 Task: Look for products in the category "Rice" from Lundberg only.
Action: Mouse moved to (792, 283)
Screenshot: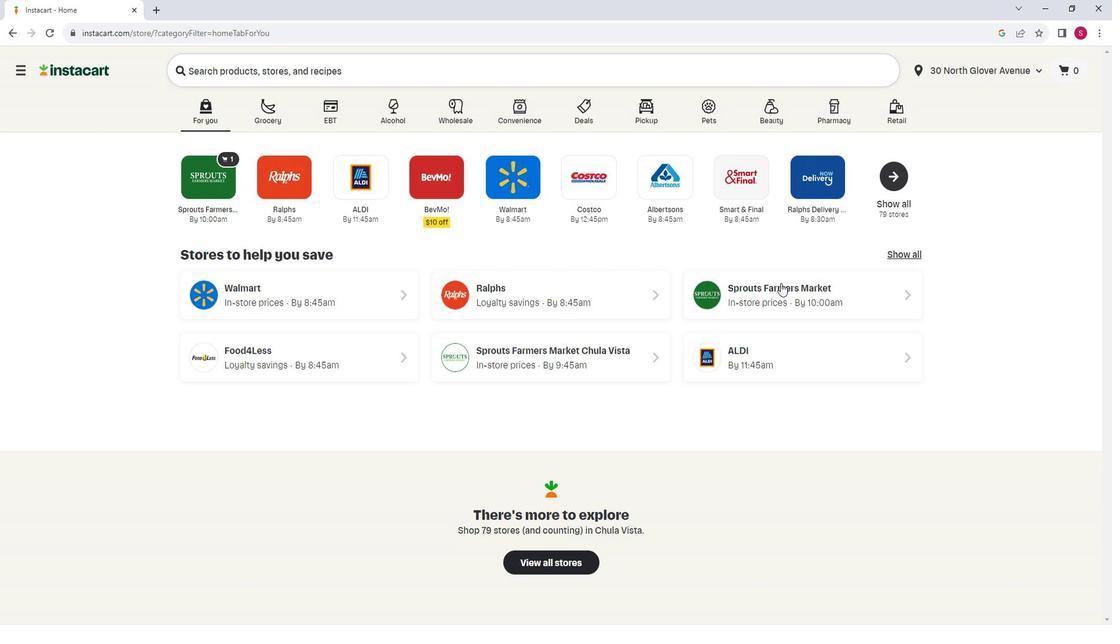 
Action: Mouse pressed left at (792, 283)
Screenshot: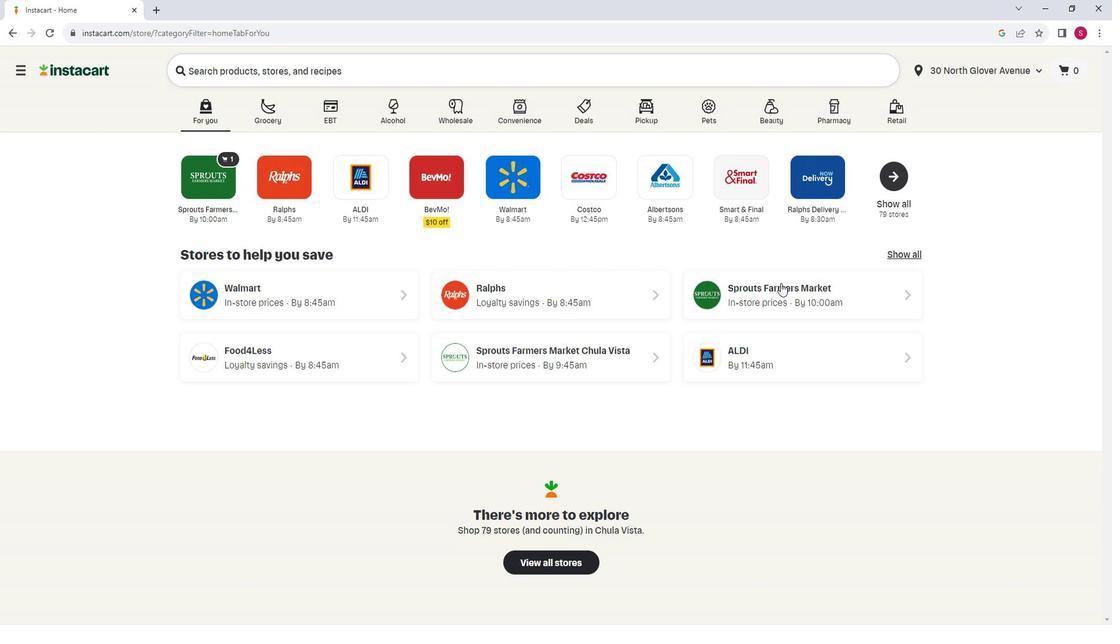 
Action: Mouse moved to (87, 416)
Screenshot: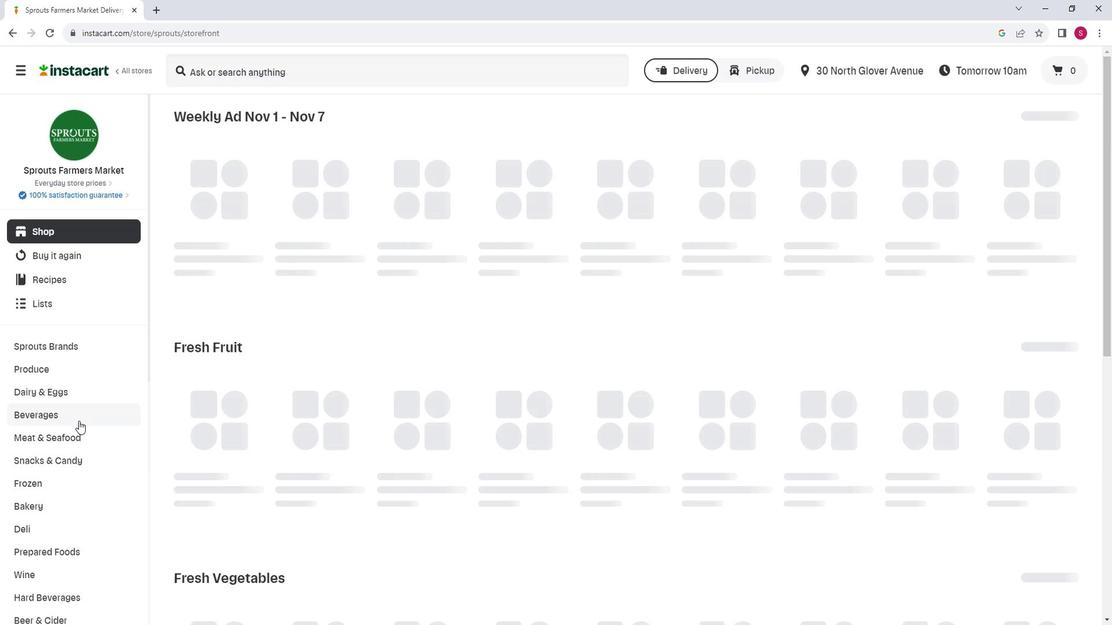 
Action: Mouse scrolled (87, 416) with delta (0, 0)
Screenshot: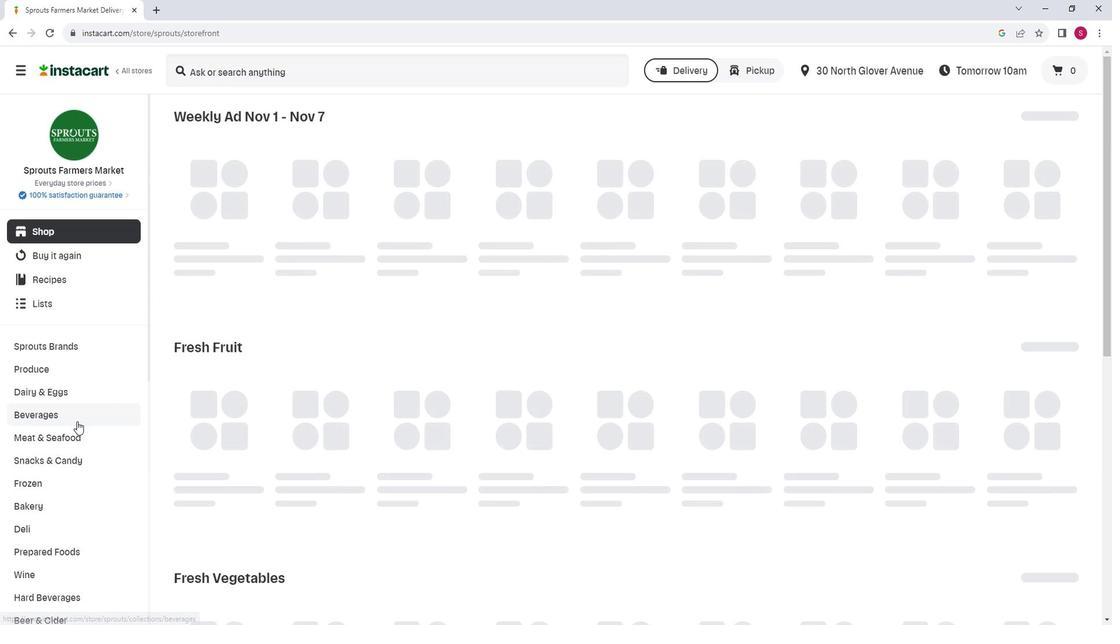 
Action: Mouse moved to (86, 416)
Screenshot: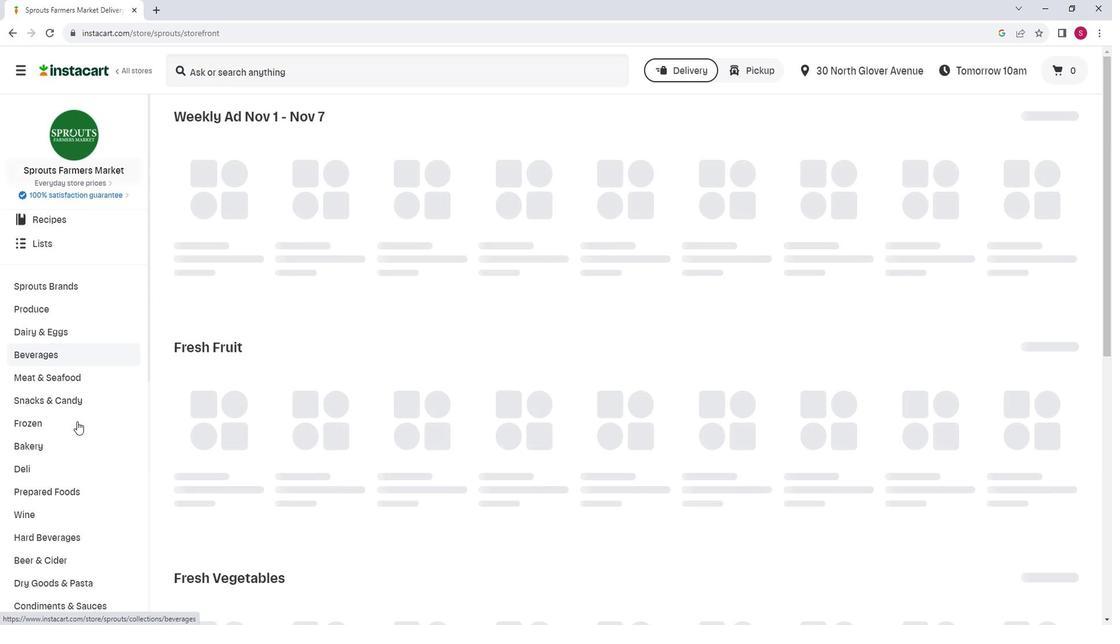 
Action: Mouse scrolled (86, 416) with delta (0, 0)
Screenshot: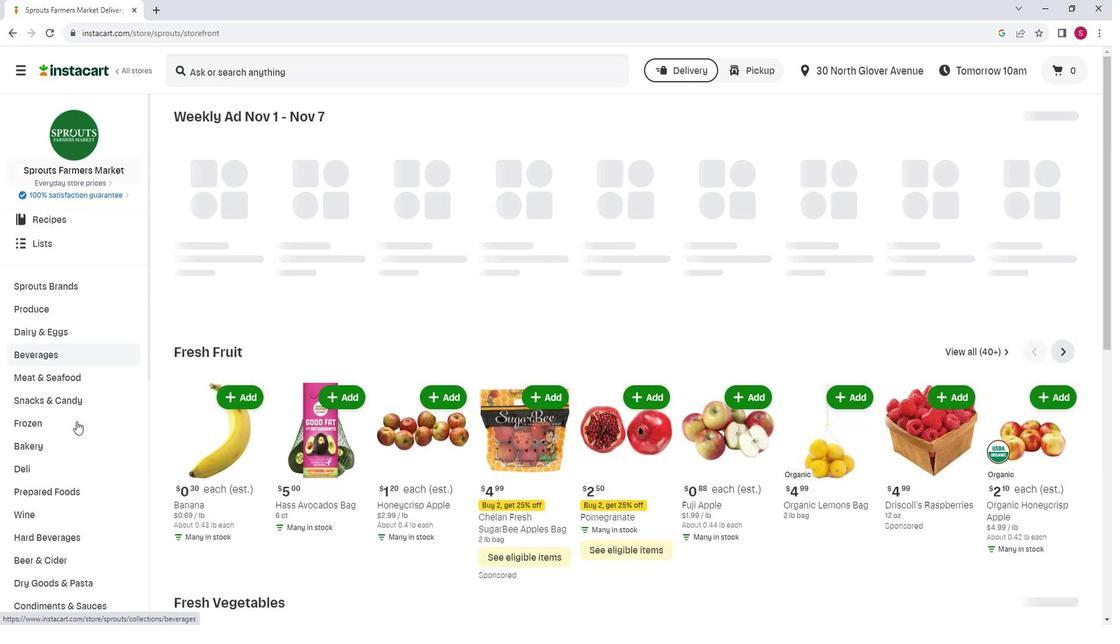 
Action: Mouse moved to (88, 511)
Screenshot: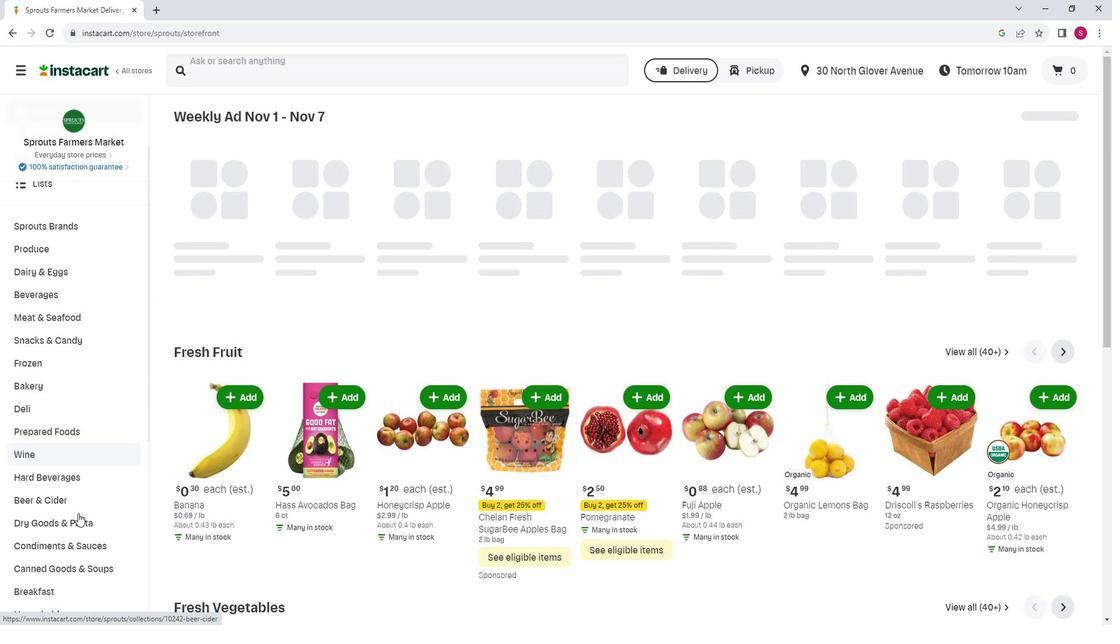 
Action: Mouse pressed left at (88, 511)
Screenshot: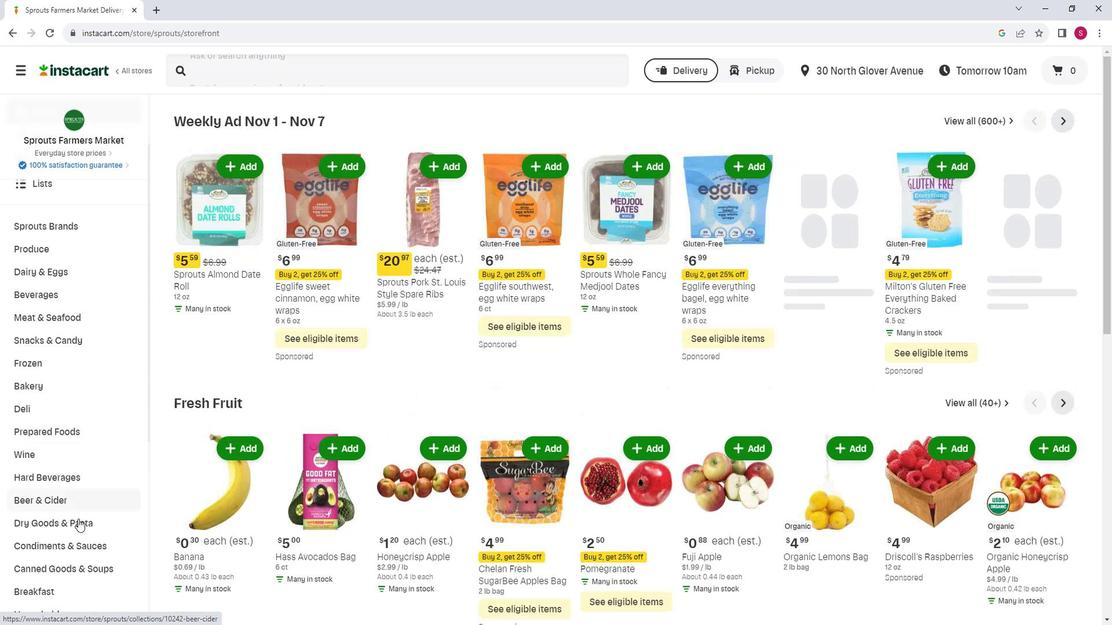 
Action: Mouse moved to (336, 152)
Screenshot: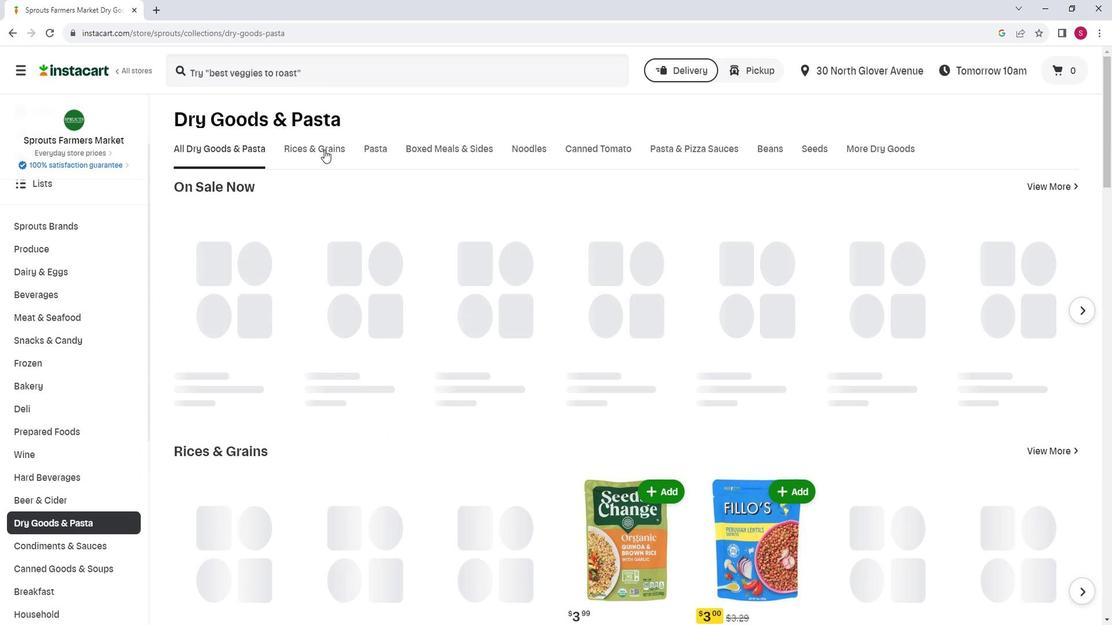 
Action: Mouse pressed left at (336, 152)
Screenshot: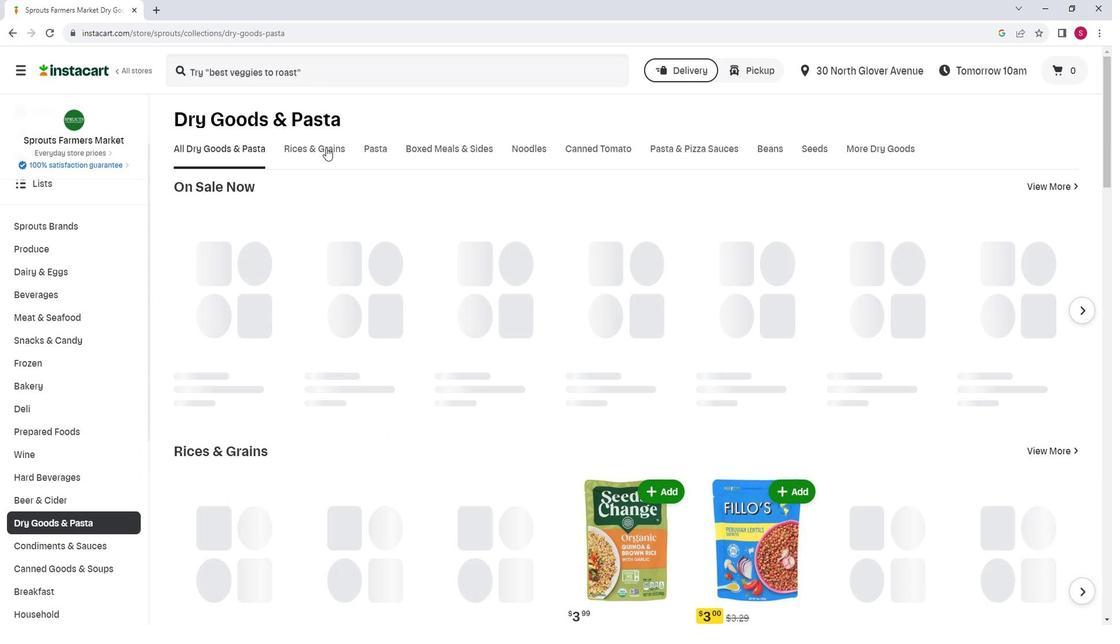 
Action: Mouse moved to (266, 199)
Screenshot: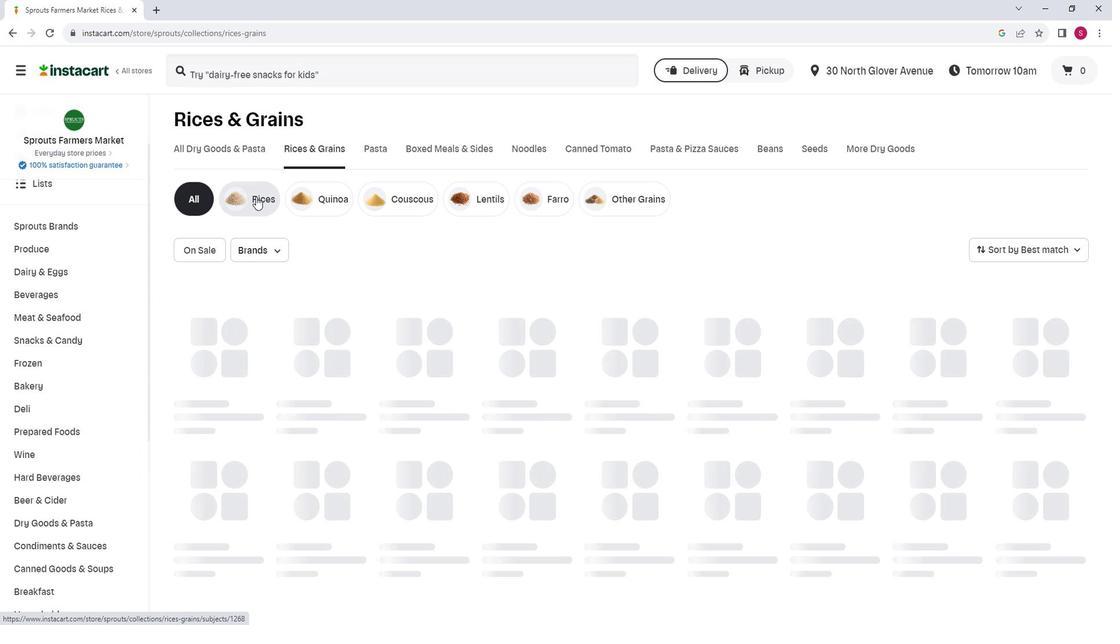 
Action: Mouse pressed left at (266, 199)
Screenshot: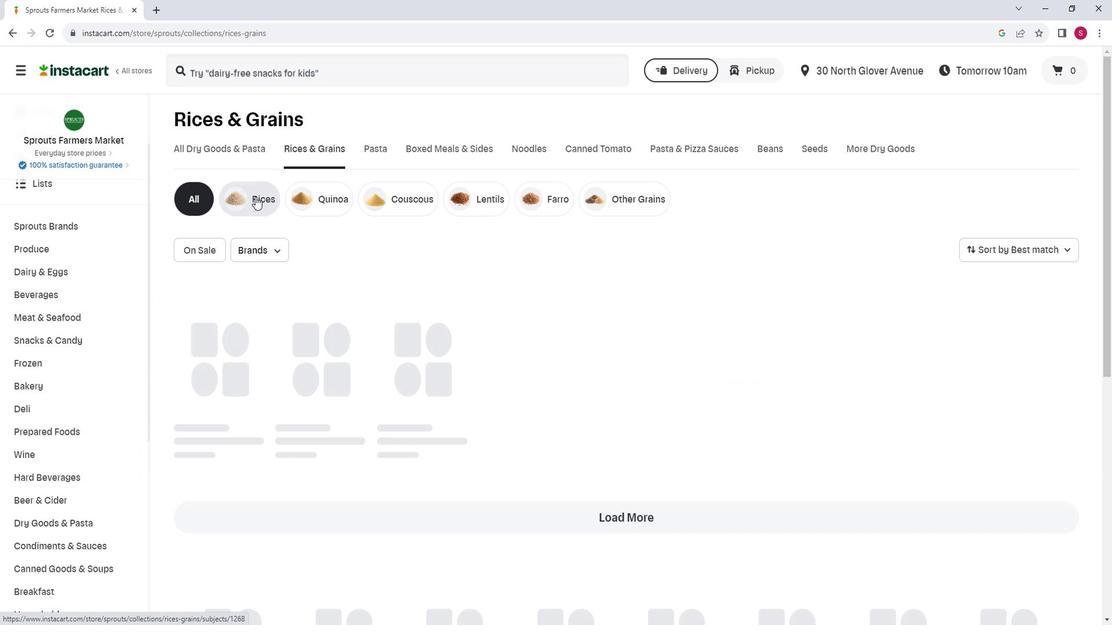 
Action: Mouse moved to (286, 242)
Screenshot: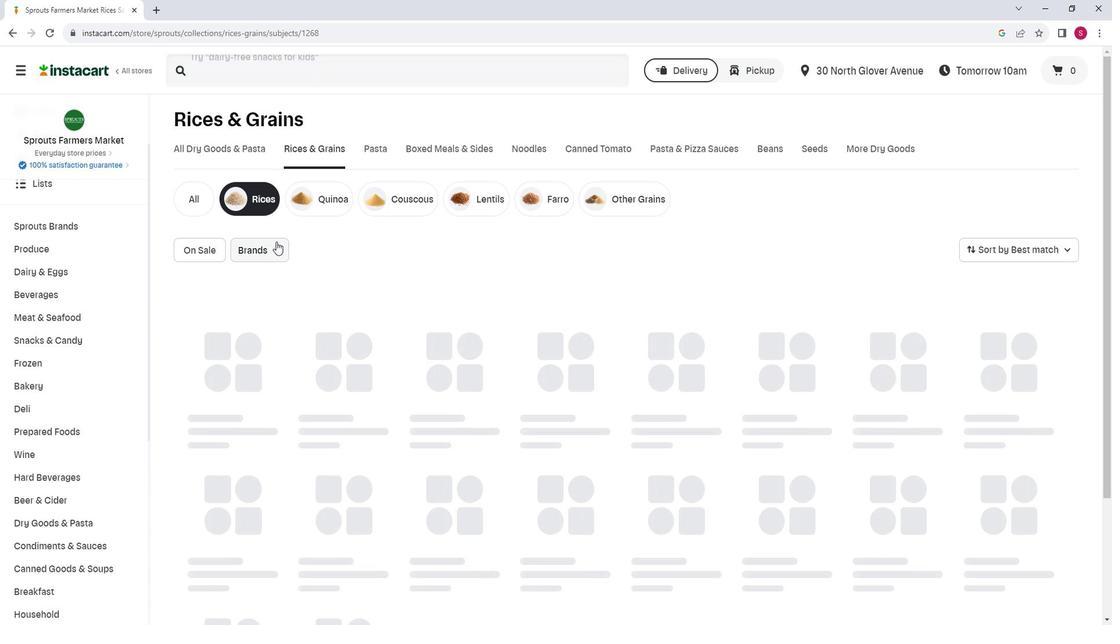 
Action: Mouse pressed left at (286, 242)
Screenshot: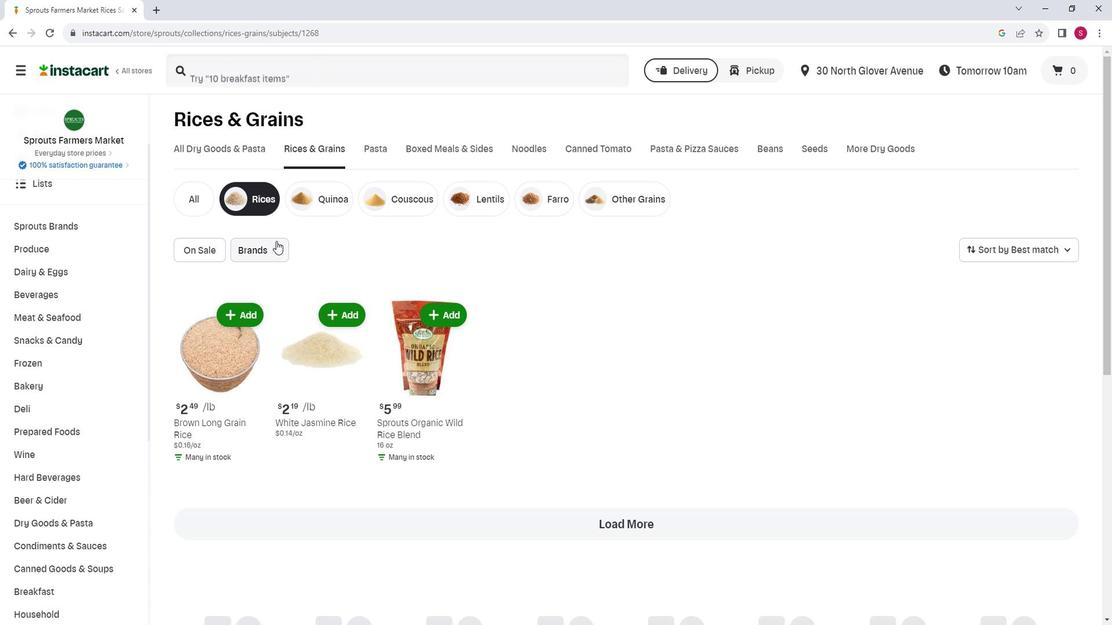 
Action: Mouse moved to (290, 313)
Screenshot: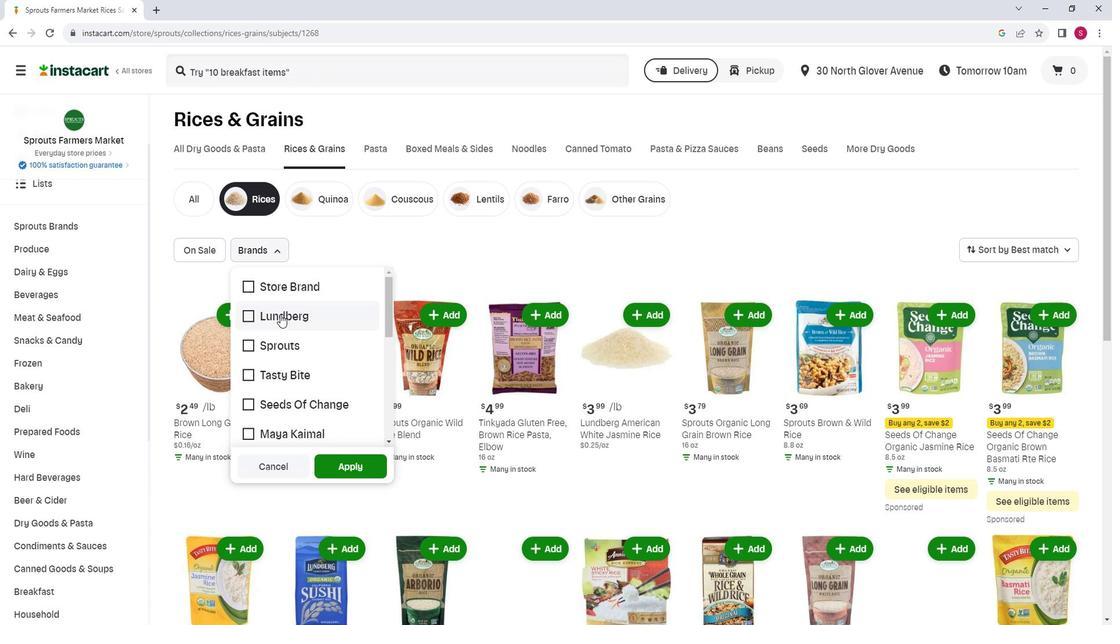 
Action: Mouse pressed left at (290, 313)
Screenshot: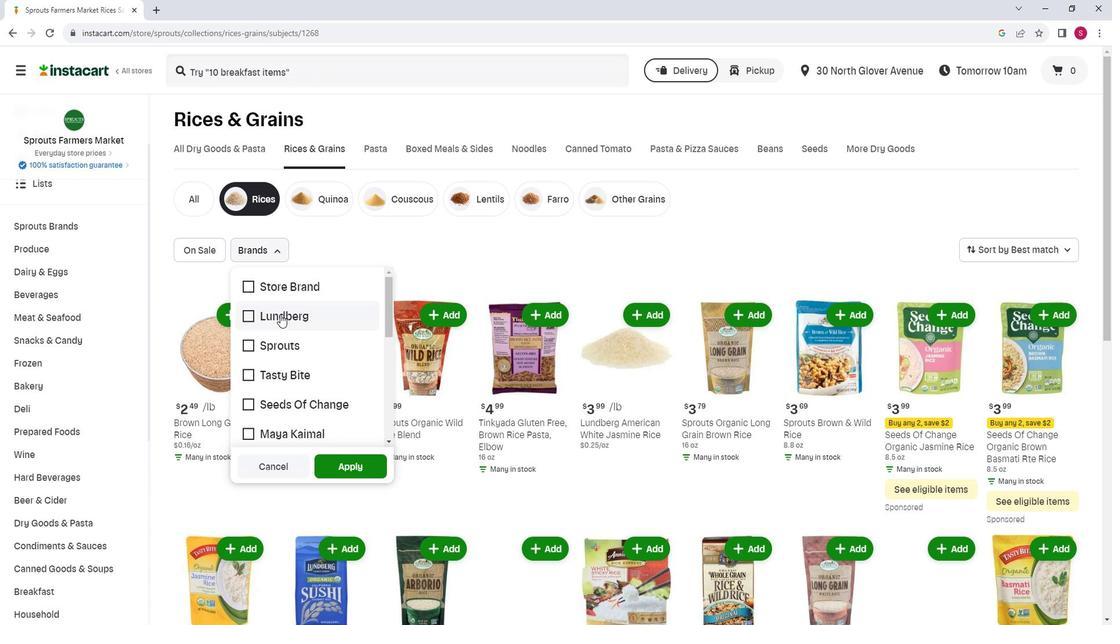 
Action: Mouse moved to (337, 459)
Screenshot: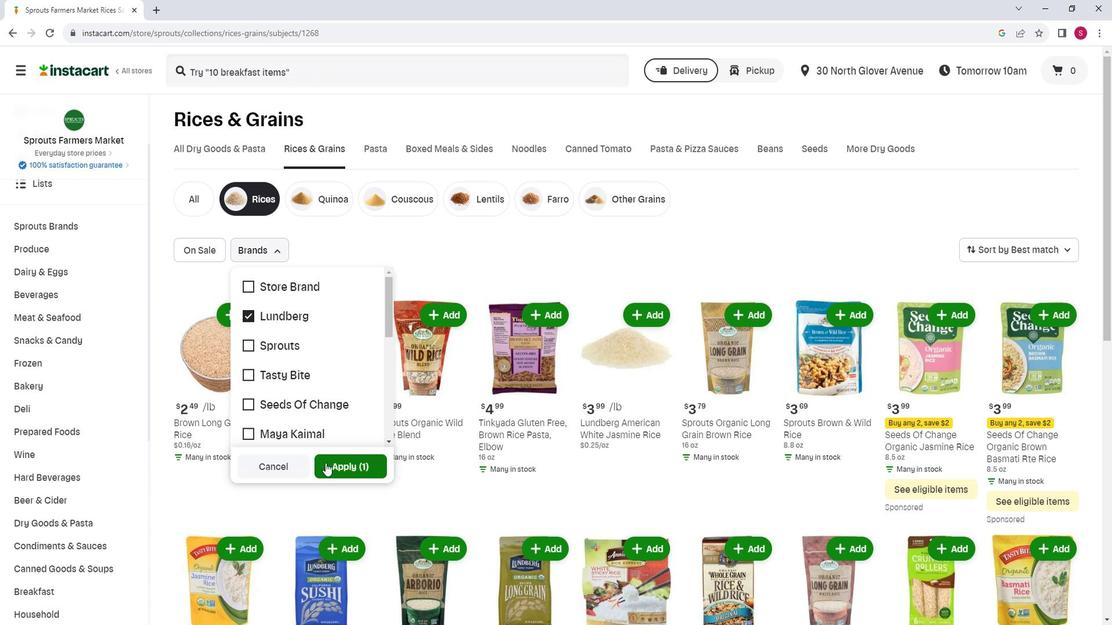 
Action: Mouse pressed left at (337, 459)
Screenshot: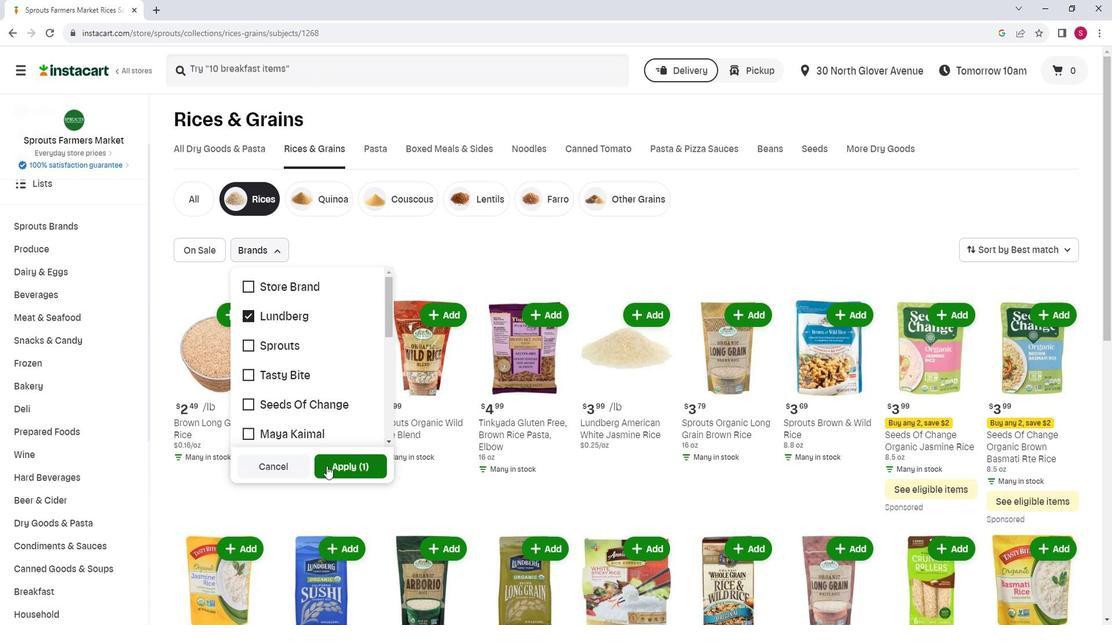 
Action: Mouse moved to (504, 286)
Screenshot: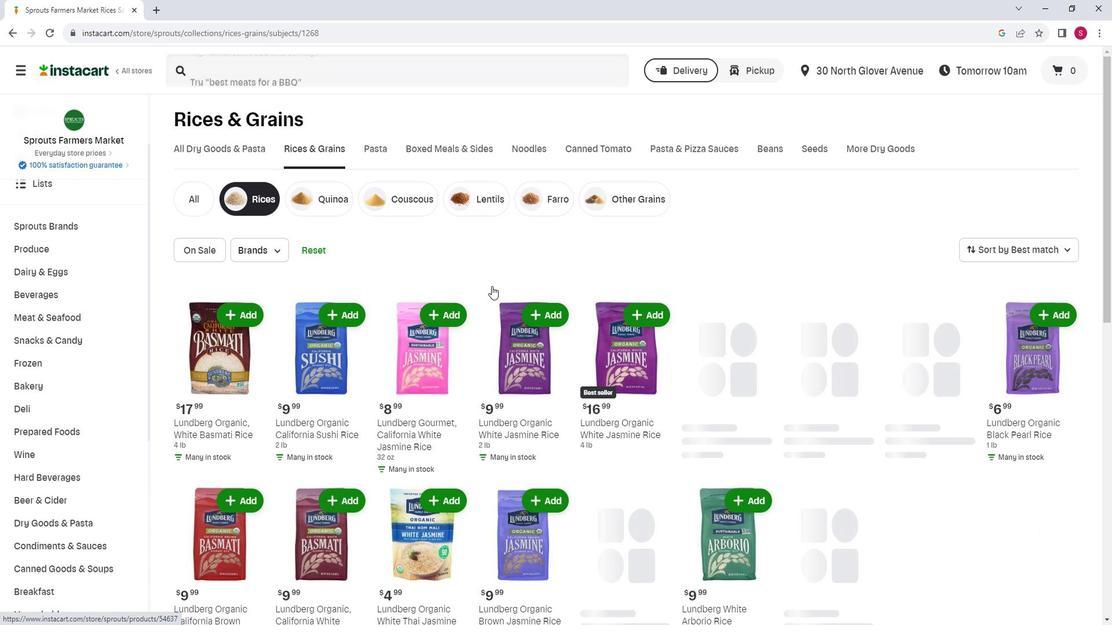 
Action: Mouse scrolled (504, 285) with delta (0, 0)
Screenshot: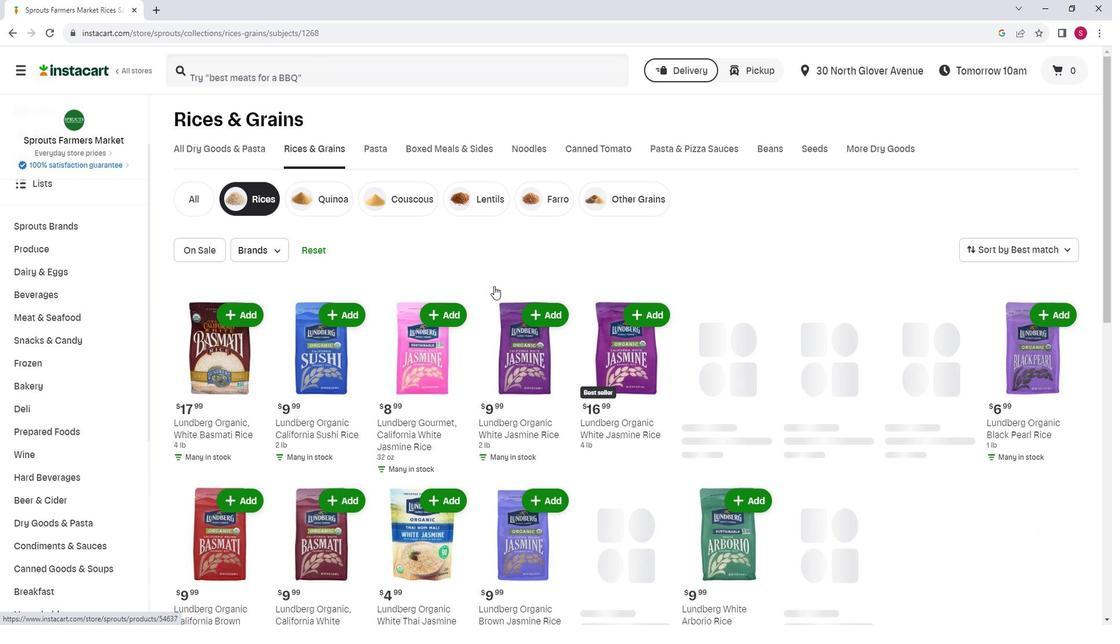 
Action: Mouse scrolled (504, 286) with delta (0, 0)
Screenshot: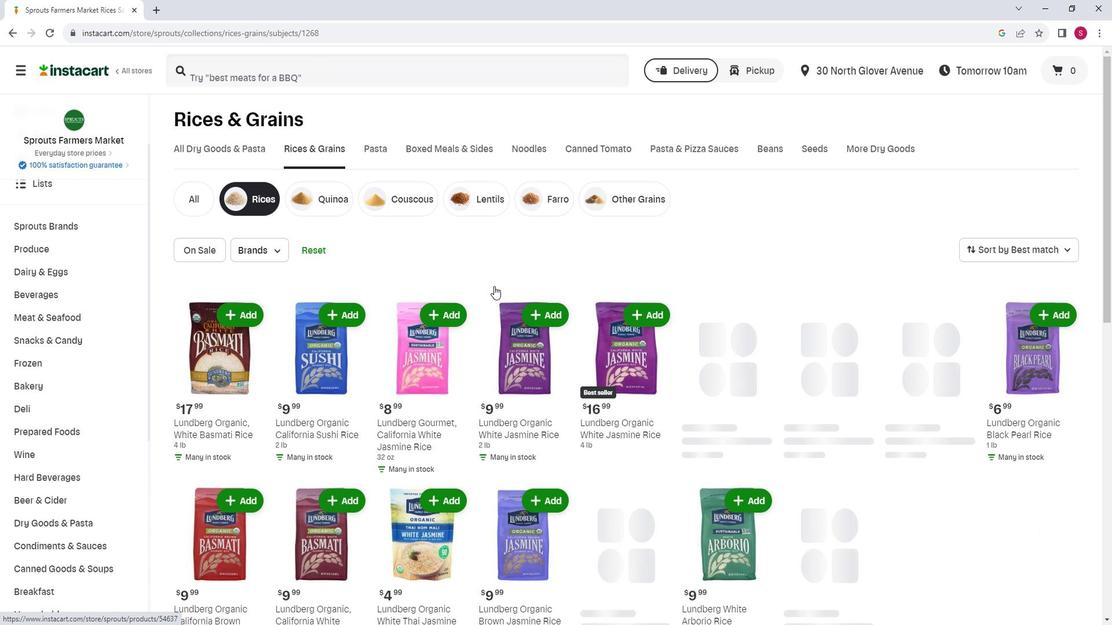
Action: Mouse scrolled (504, 285) with delta (0, 0)
Screenshot: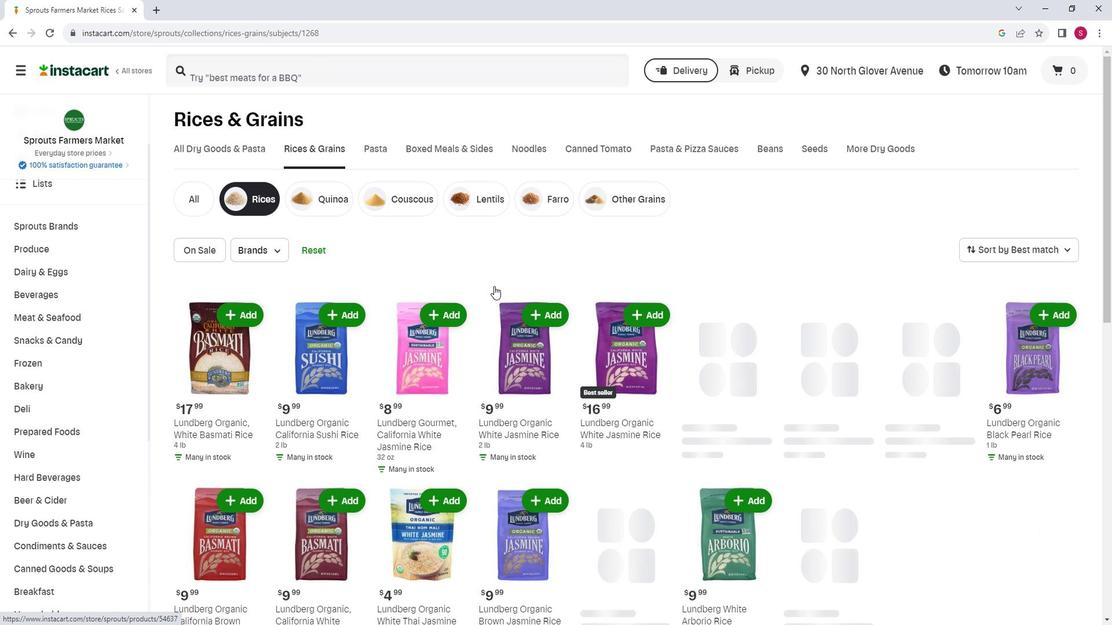 
Action: Mouse moved to (506, 286)
Screenshot: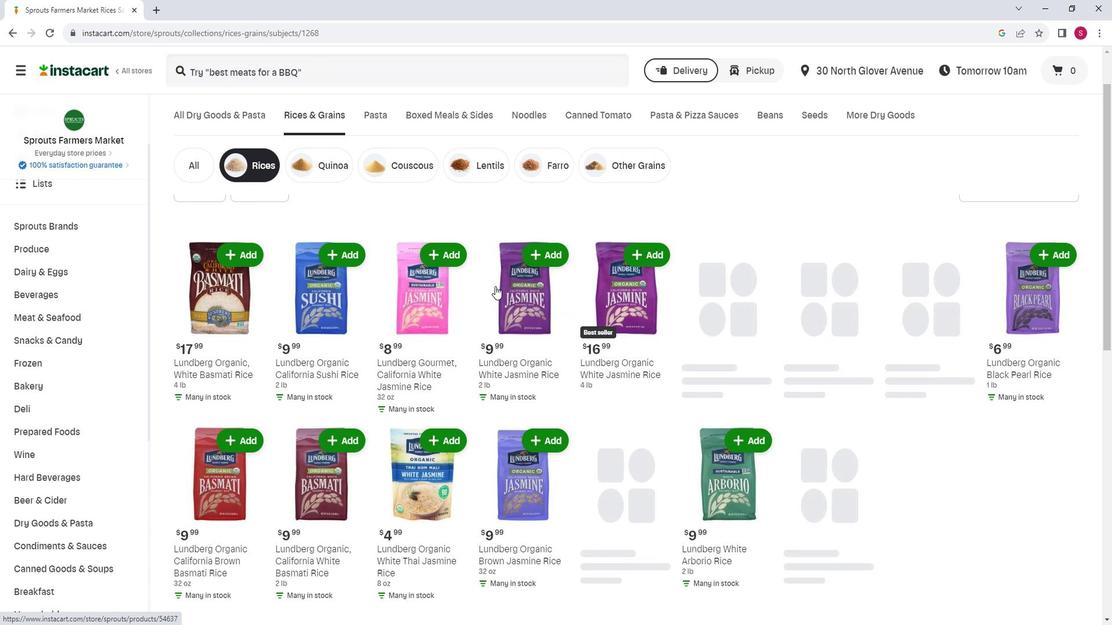 
